 Task: Connect data to bigquerry.
Action: Mouse moved to (244, 80)
Screenshot: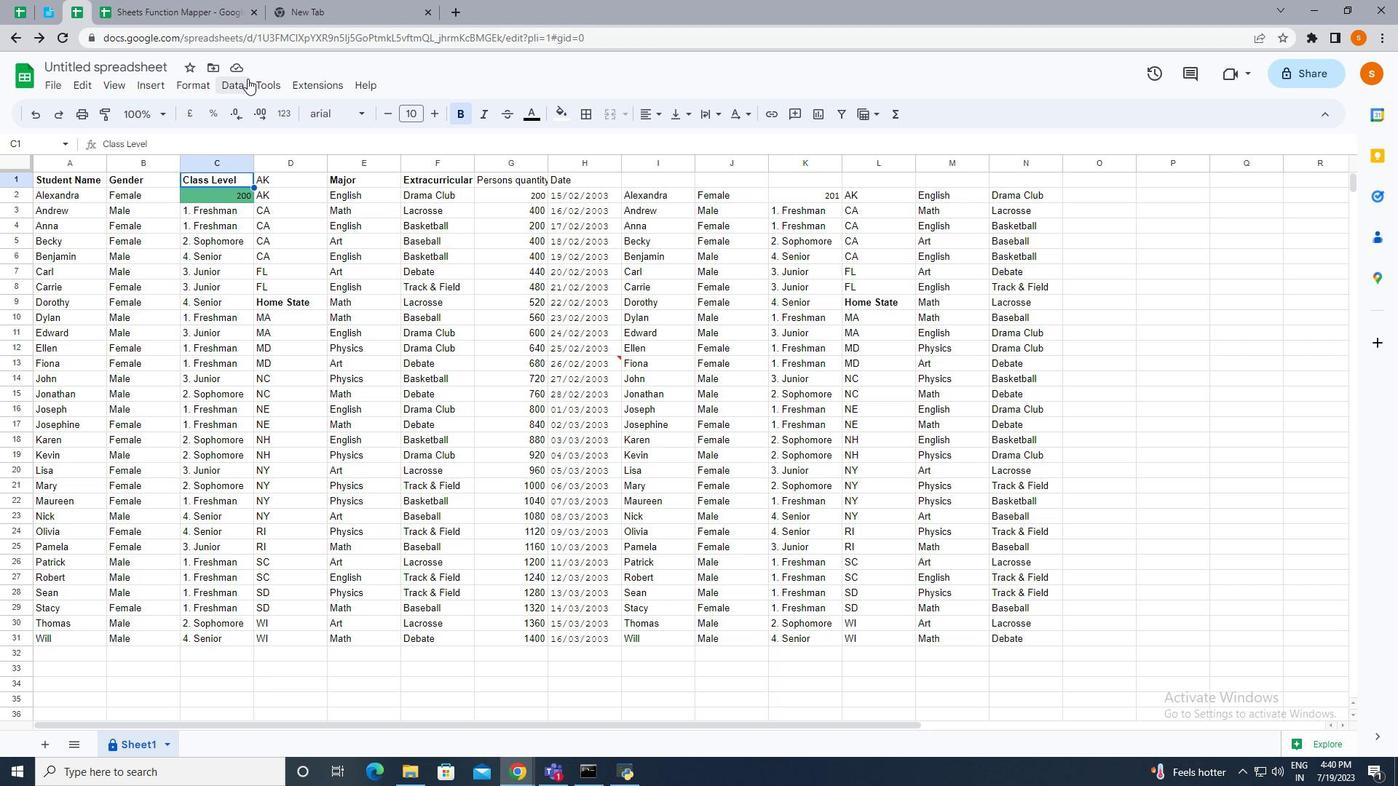 
Action: Mouse pressed left at (244, 80)
Screenshot: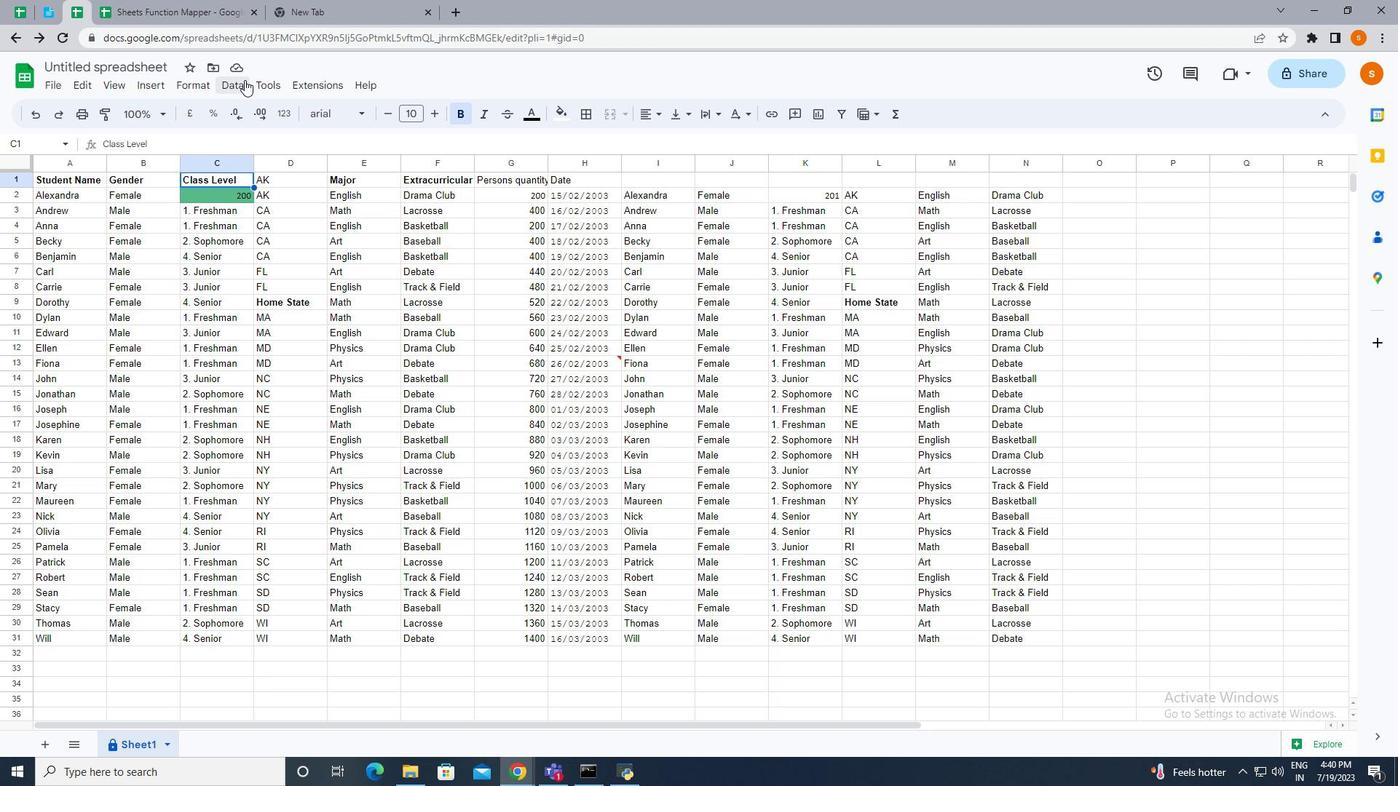 
Action: Mouse moved to (291, 493)
Screenshot: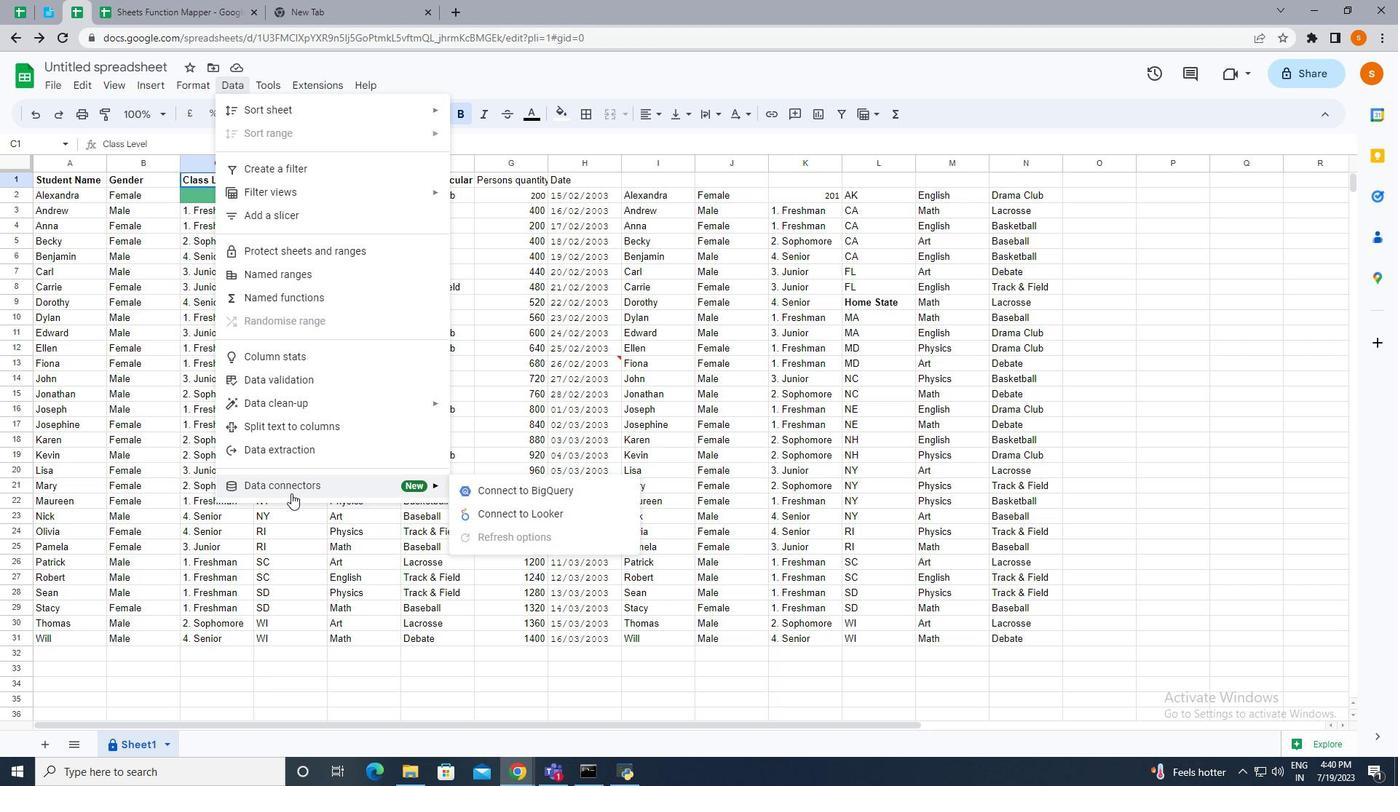 
Action: Mouse pressed left at (291, 493)
Screenshot: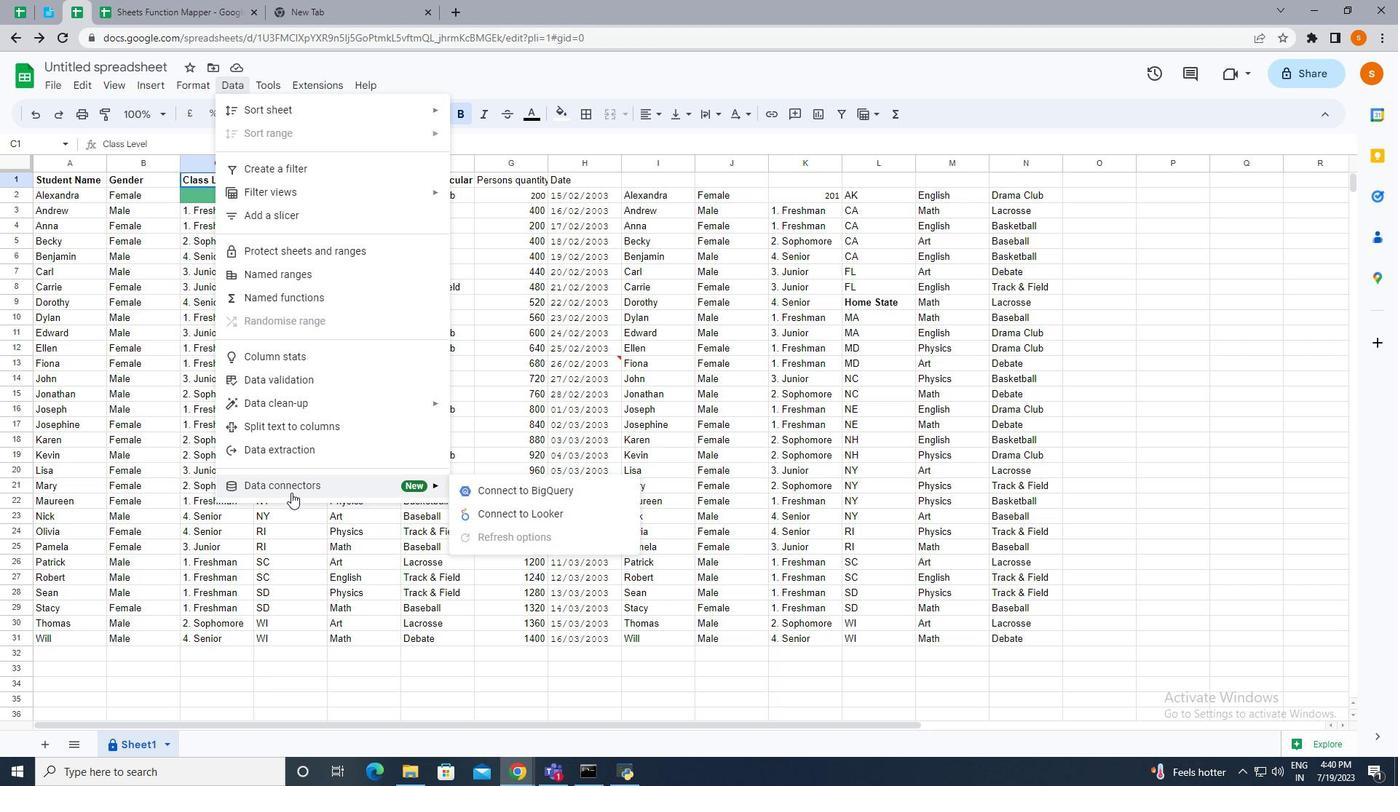 
Action: Mouse moved to (502, 493)
Screenshot: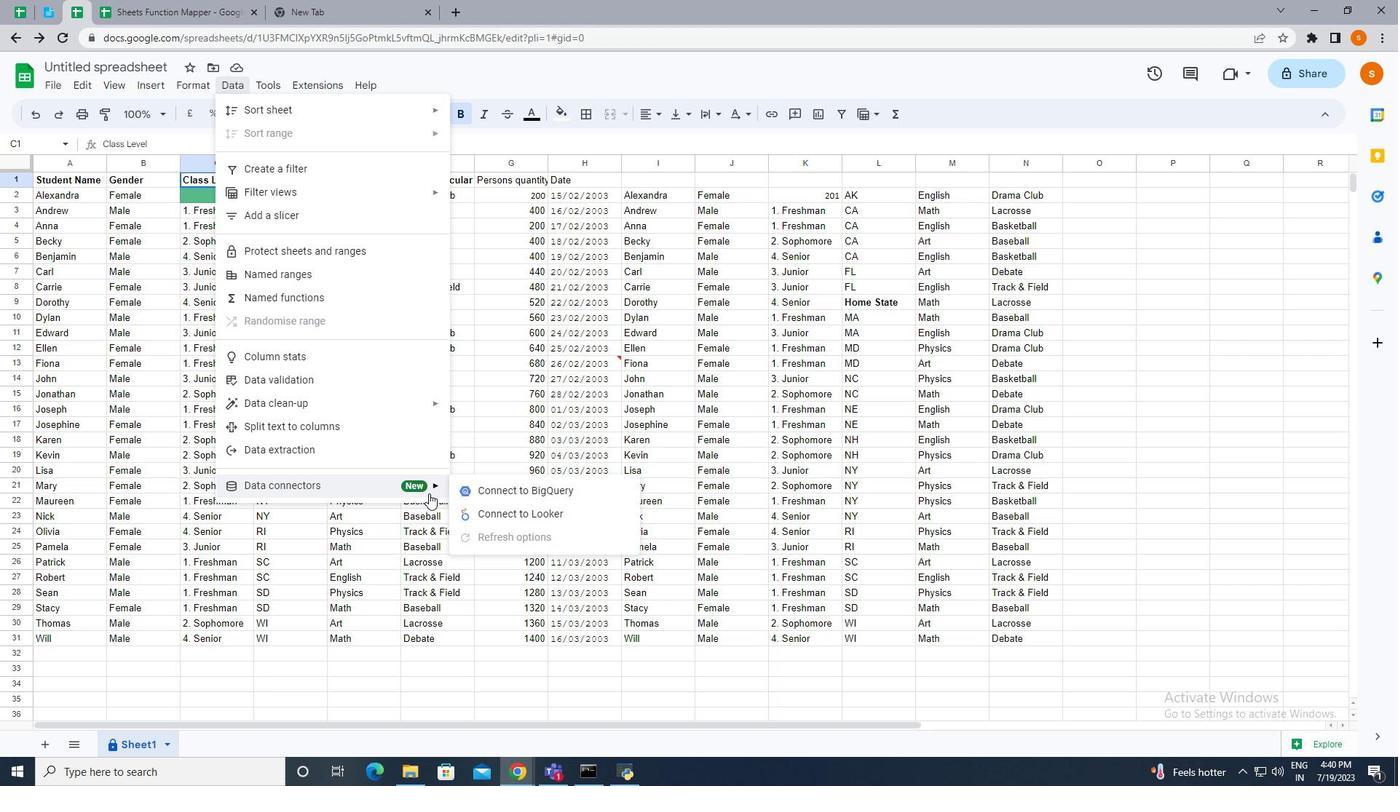 
Action: Mouse pressed left at (502, 493)
Screenshot: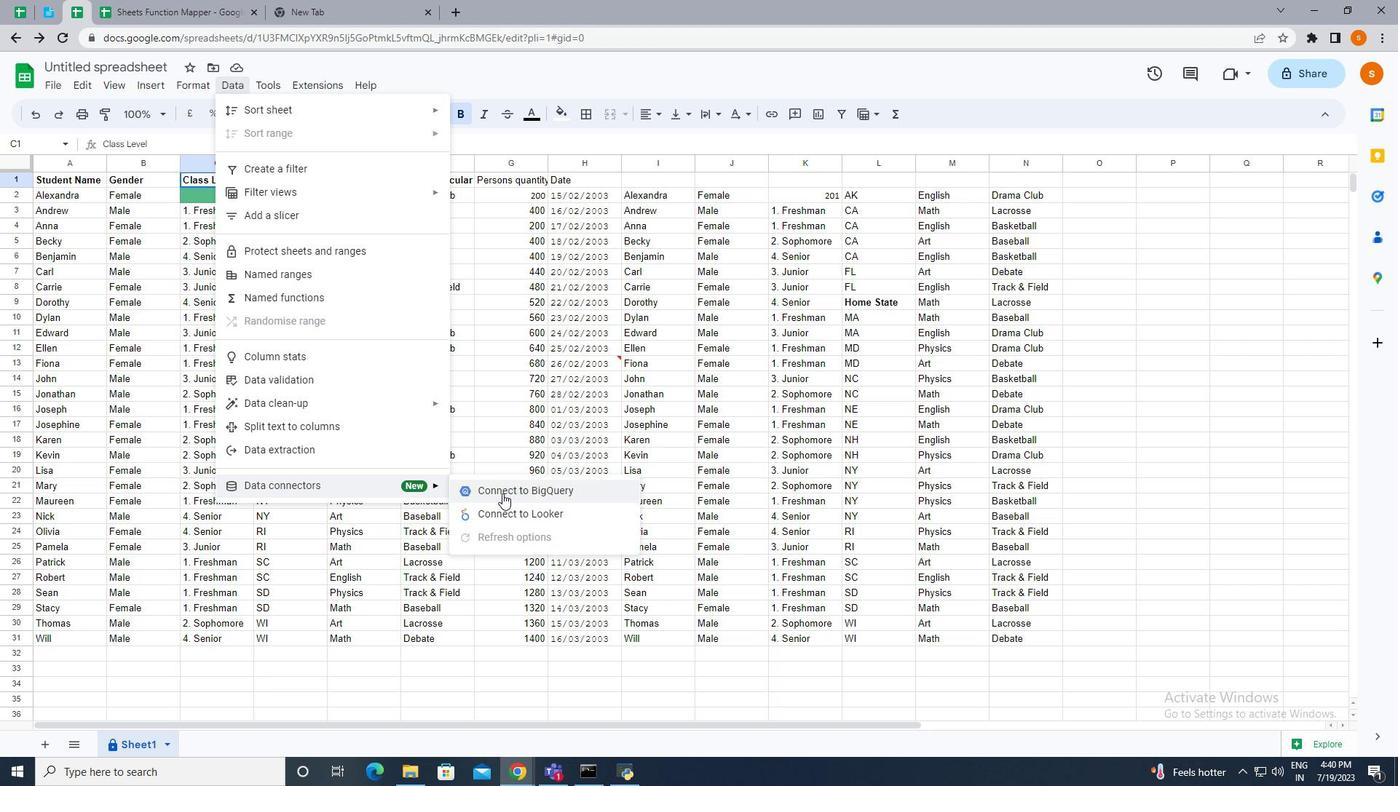 
